 Task: Insert the shape of the right arrow.
Action: Mouse moved to (101, 85)
Screenshot: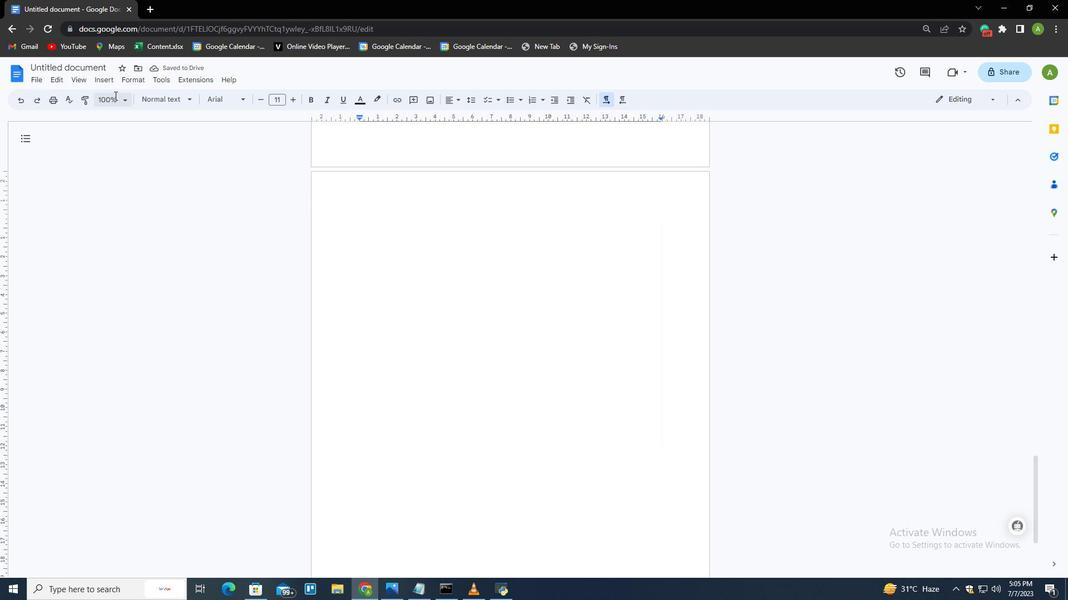 
Action: Mouse pressed left at (101, 85)
Screenshot: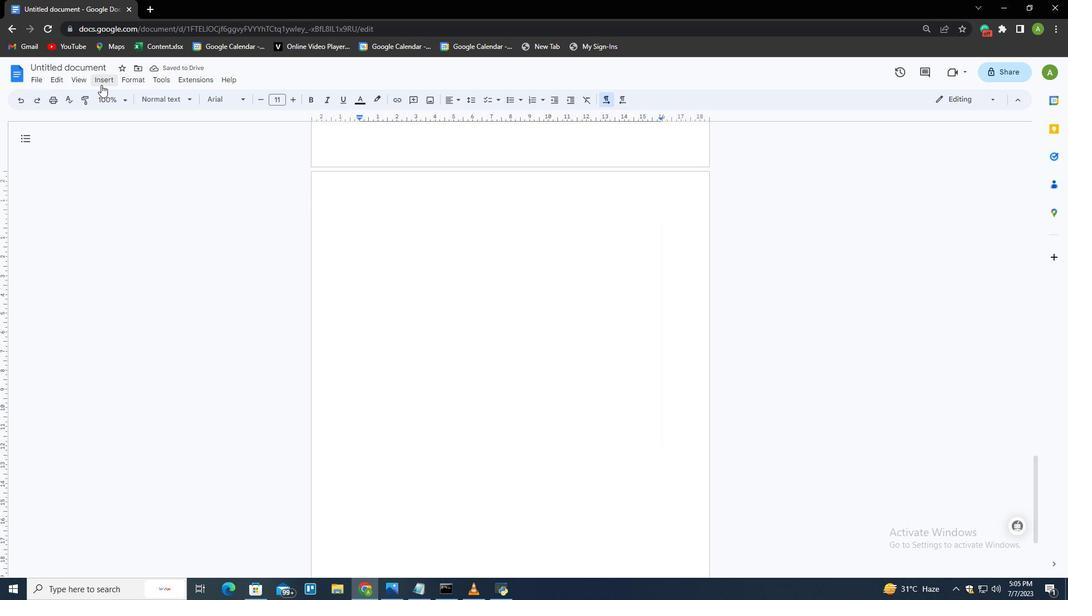 
Action: Mouse moved to (121, 126)
Screenshot: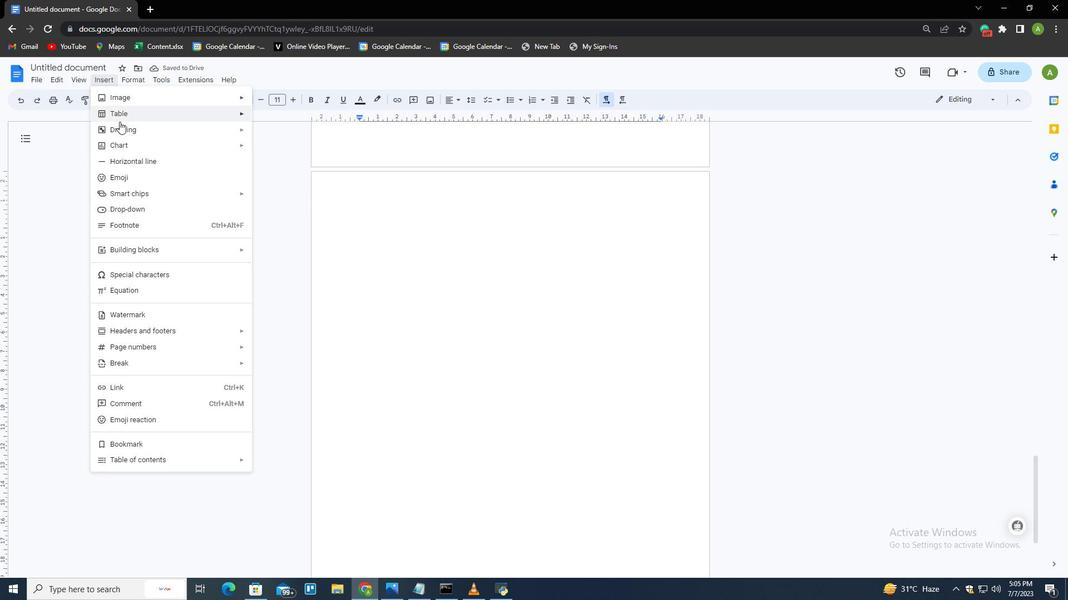 
Action: Mouse pressed left at (121, 126)
Screenshot: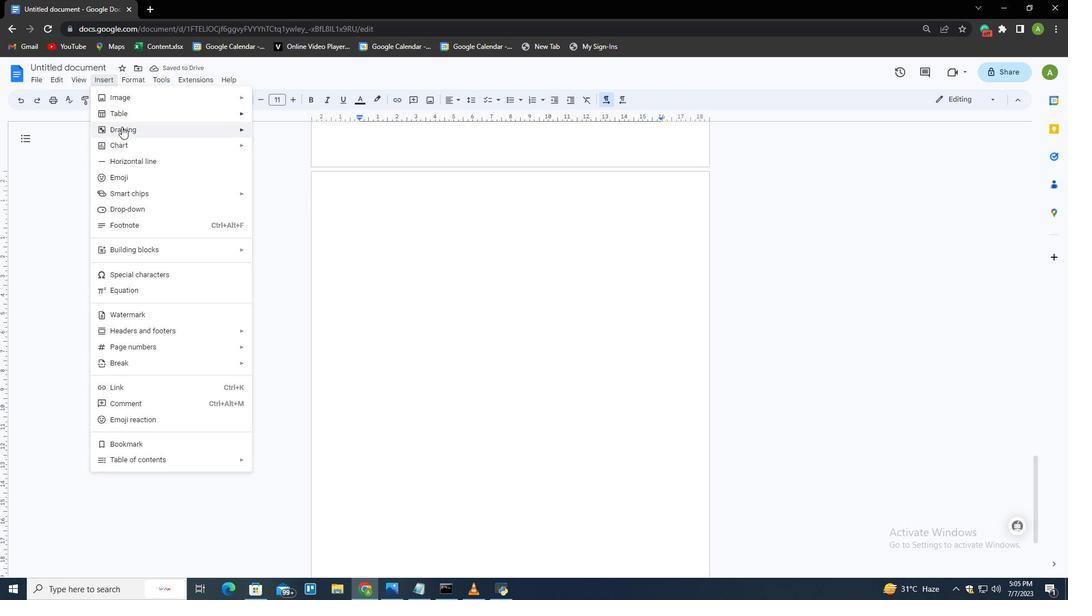 
Action: Mouse moved to (278, 126)
Screenshot: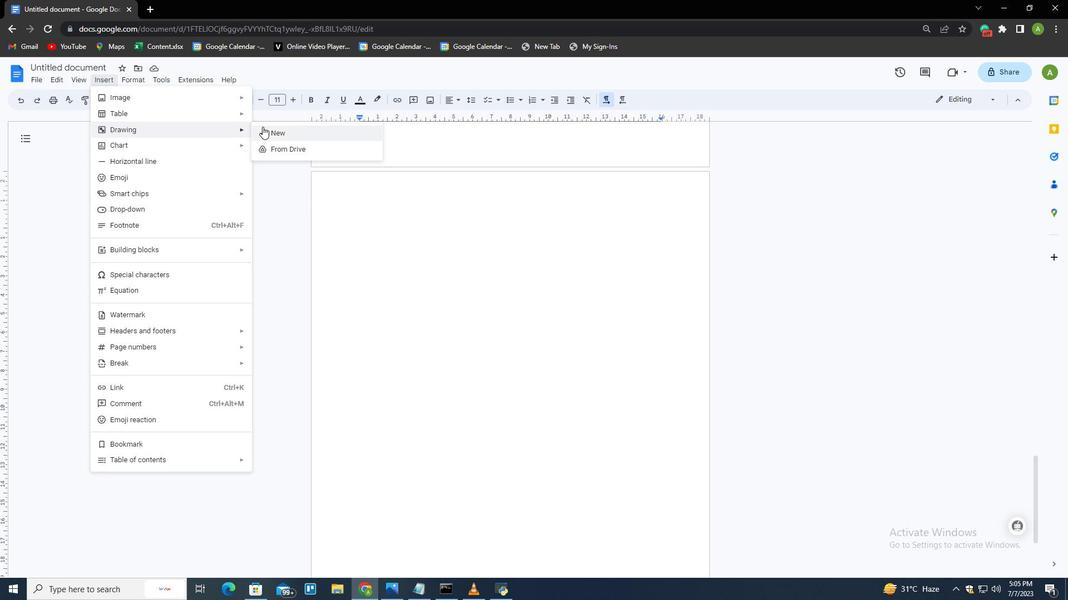 
Action: Mouse pressed left at (278, 126)
Screenshot: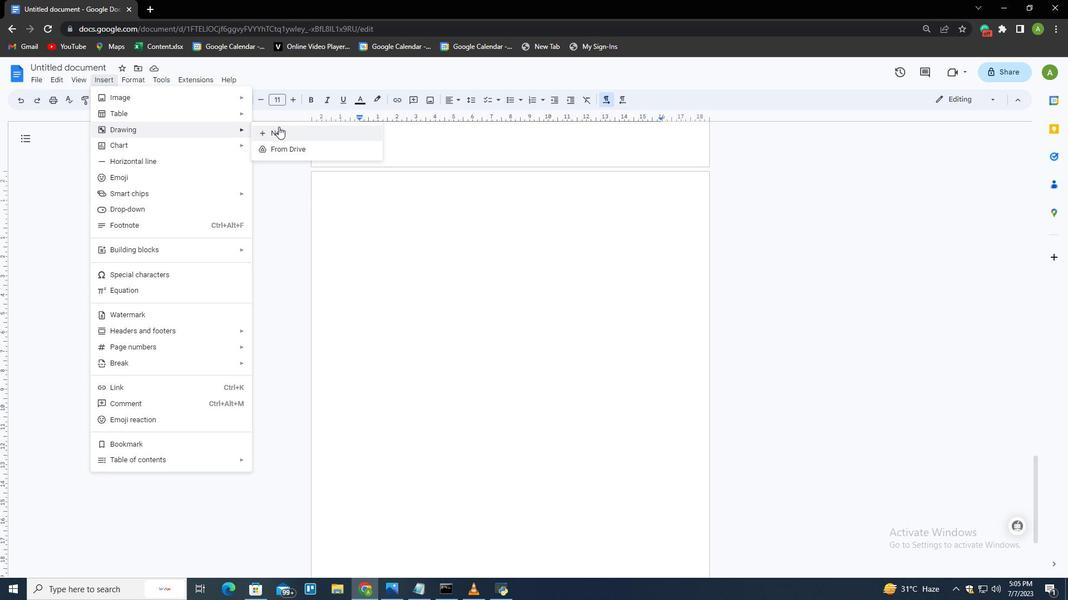 
Action: Mouse moved to (390, 126)
Screenshot: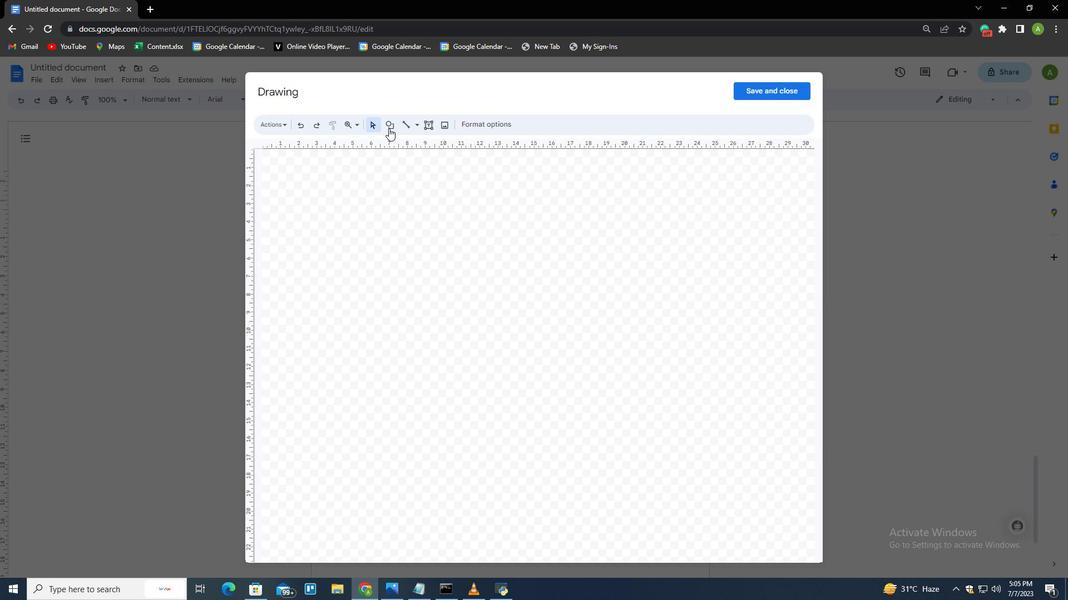 
Action: Mouse pressed left at (390, 126)
Screenshot: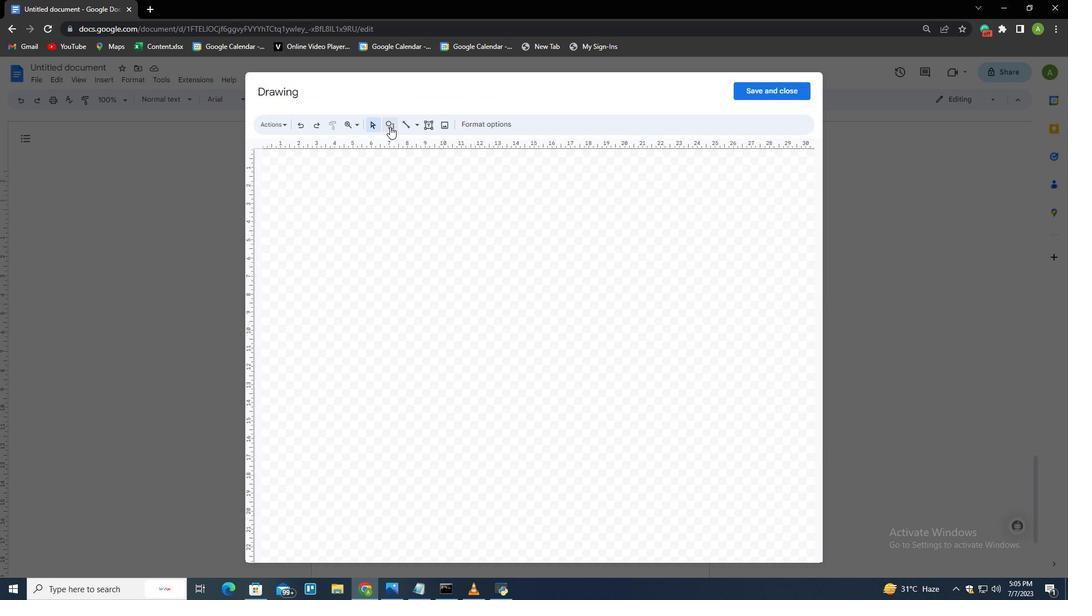 
Action: Mouse moved to (404, 153)
Screenshot: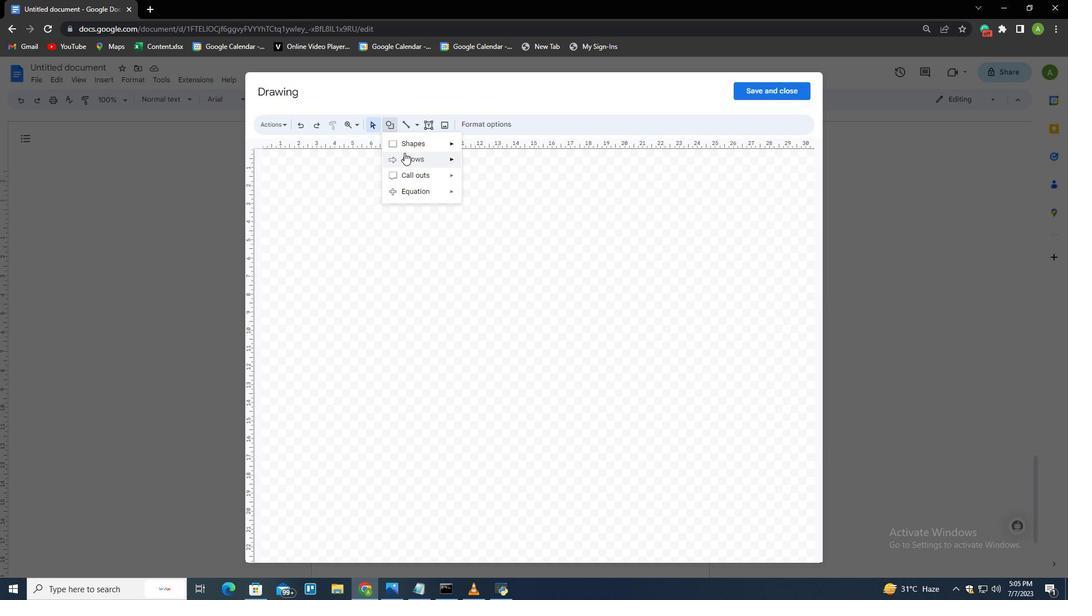 
Action: Mouse pressed left at (404, 153)
Screenshot: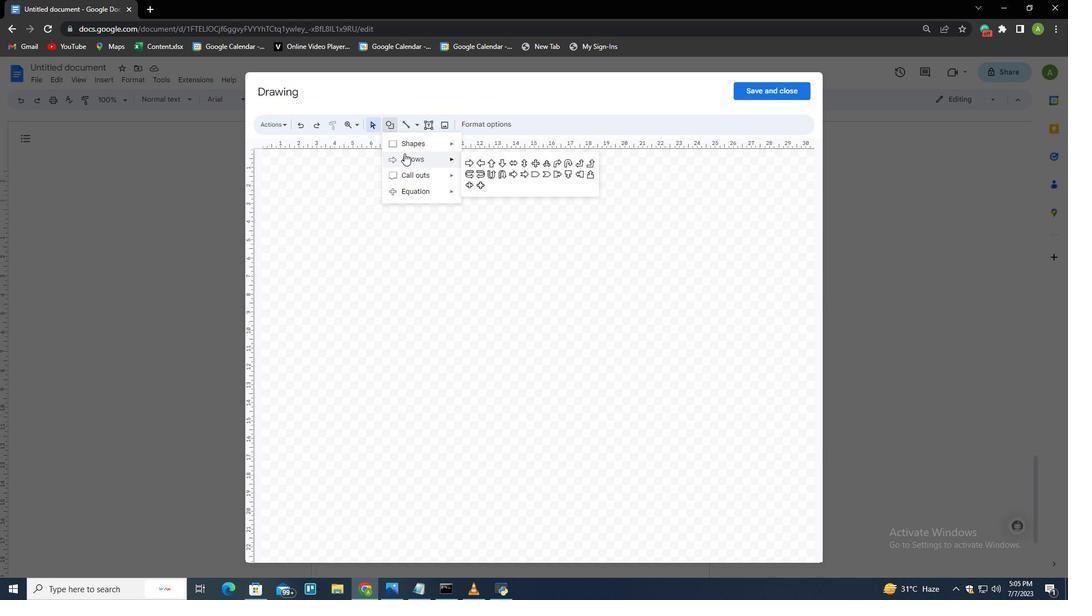 
Action: Mouse moved to (468, 161)
Screenshot: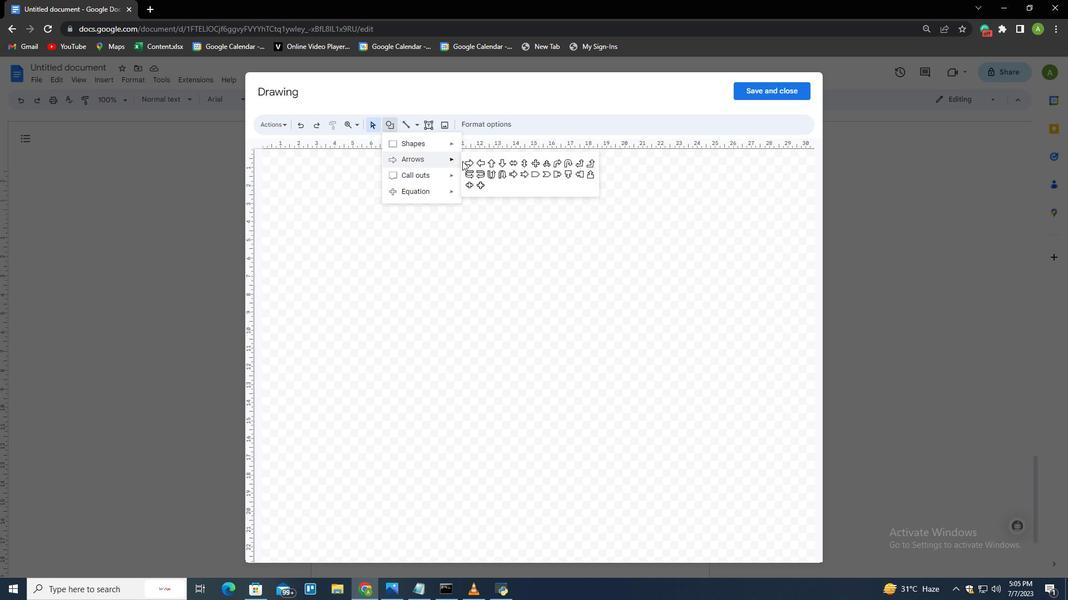 
Action: Mouse pressed left at (468, 161)
Screenshot: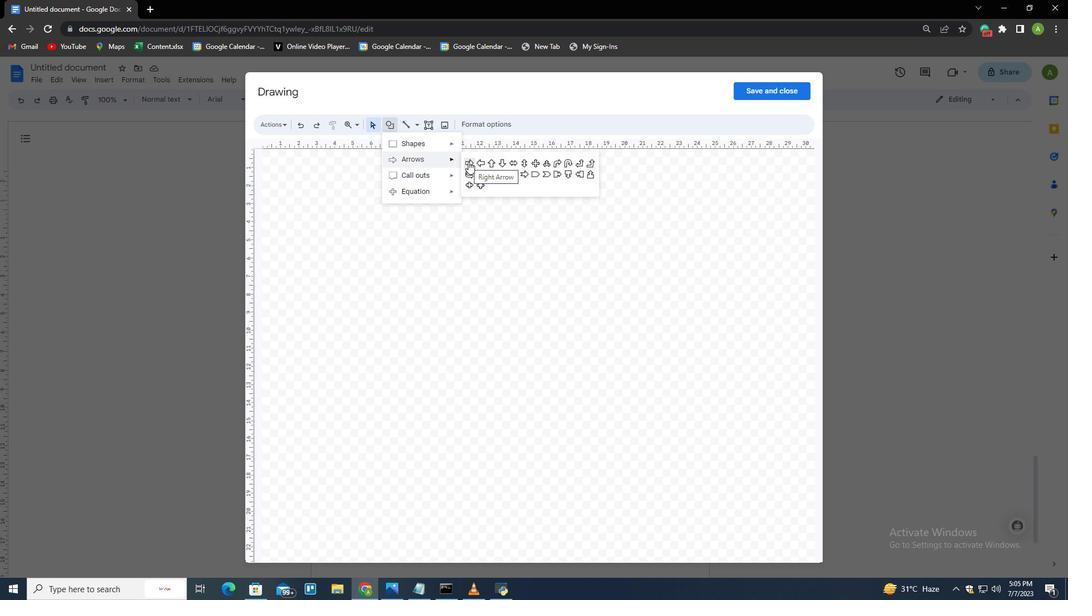 
Action: Mouse moved to (396, 277)
Screenshot: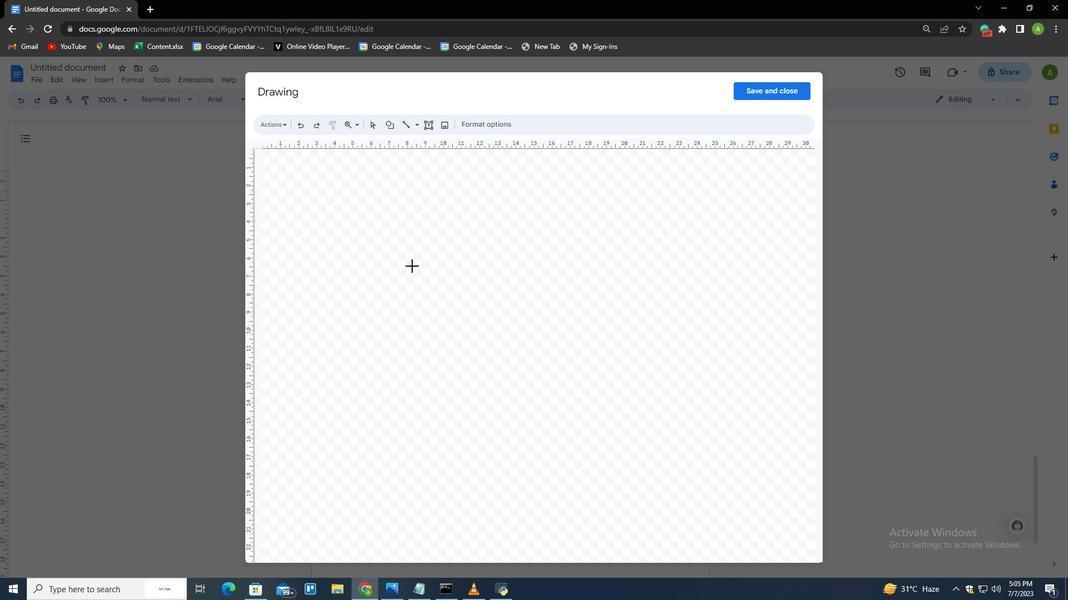 
Action: Mouse pressed left at (396, 277)
Screenshot: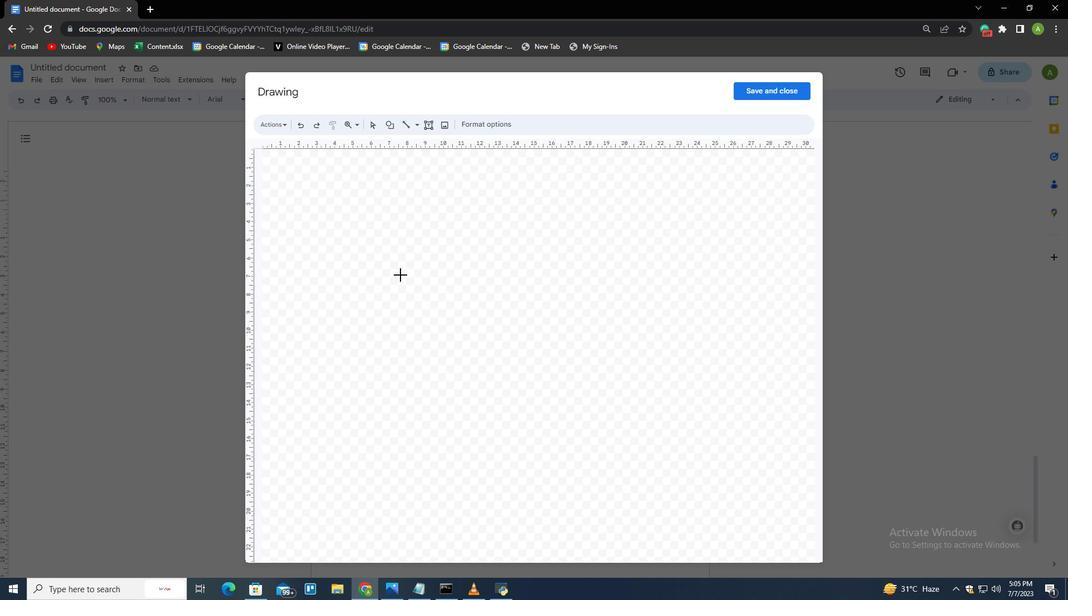 
Action: Mouse moved to (621, 289)
Screenshot: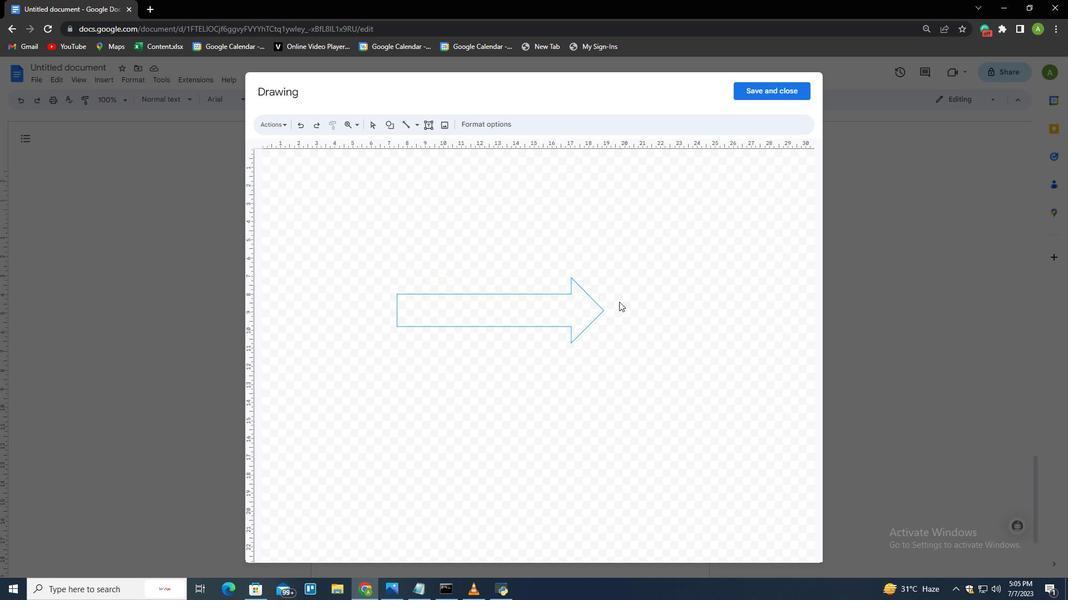 
Action: Mouse pressed left at (621, 289)
Screenshot: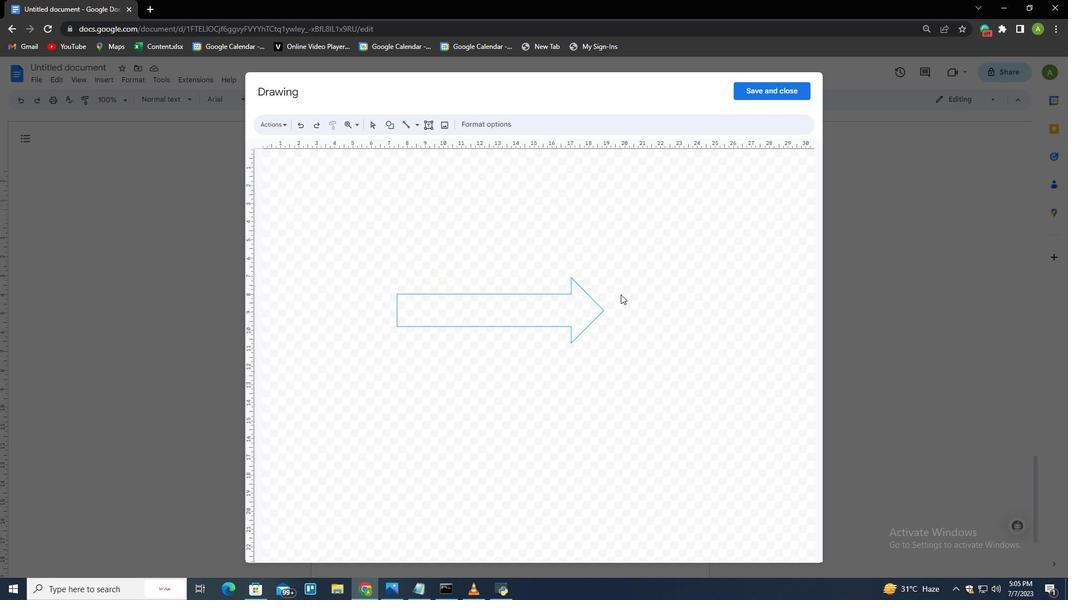 
Action: Mouse moved to (622, 288)
Screenshot: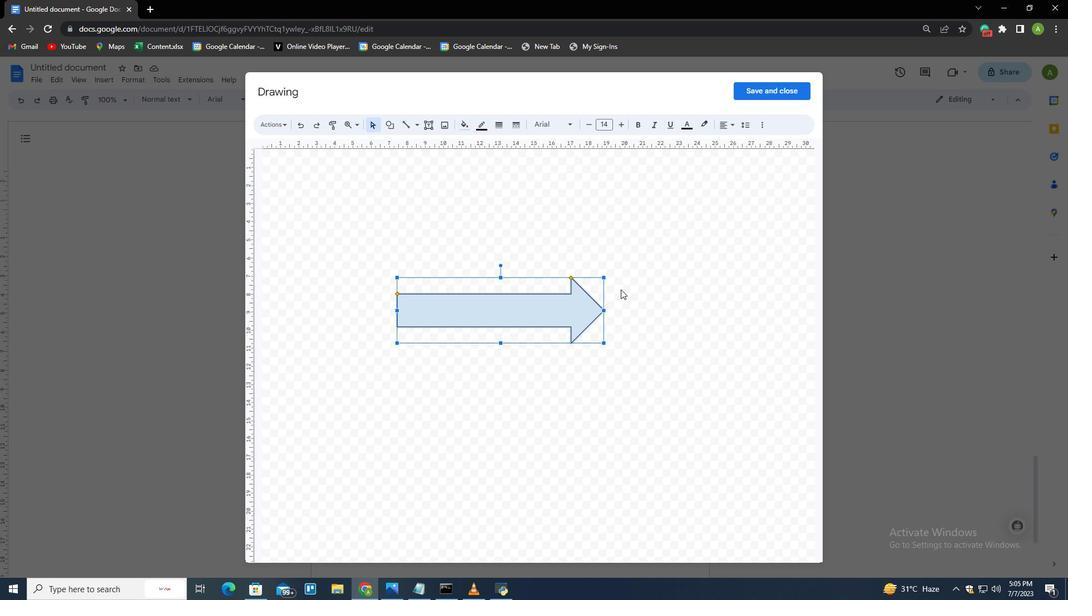 
